 Task: Video and Audio Editing: Blend two videos together using alpha transparency.
Action: Mouse moved to (627, 587)
Screenshot: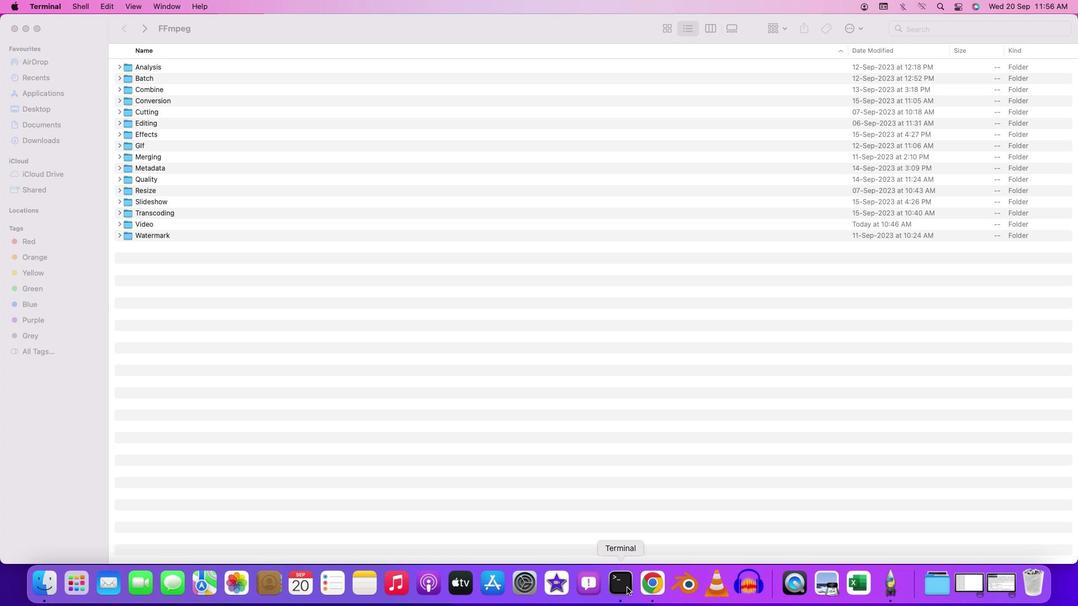 
Action: Mouse pressed right at (627, 587)
Screenshot: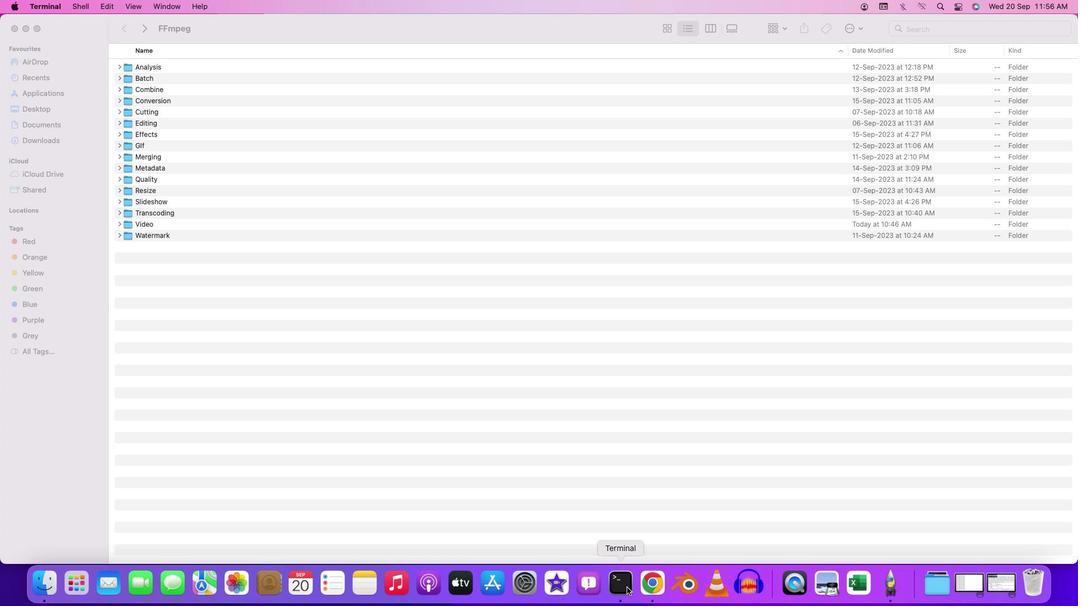 
Action: Mouse moved to (657, 443)
Screenshot: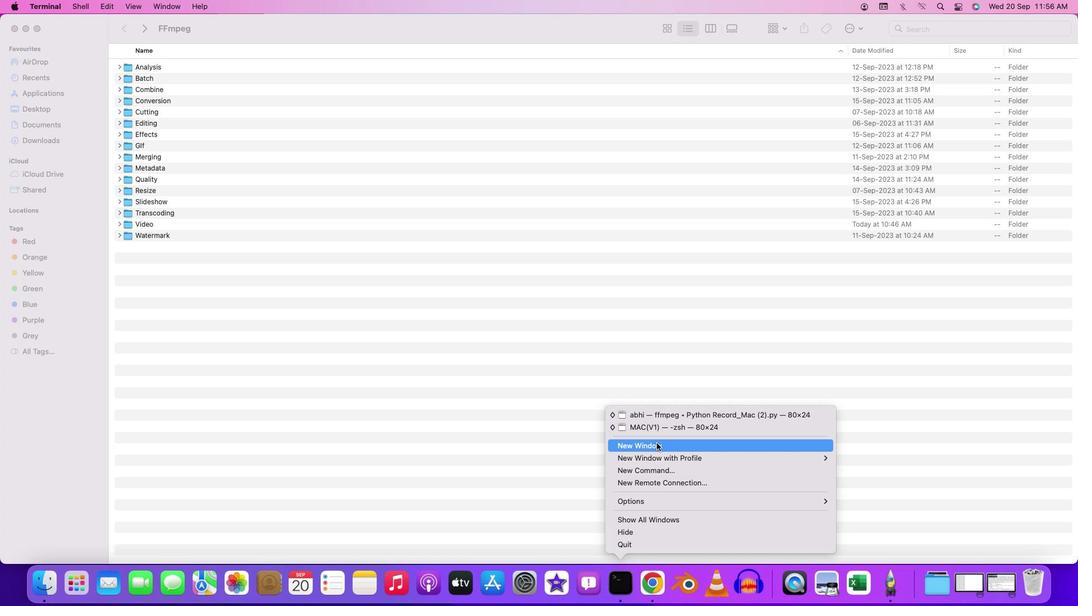 
Action: Mouse pressed left at (657, 443)
Screenshot: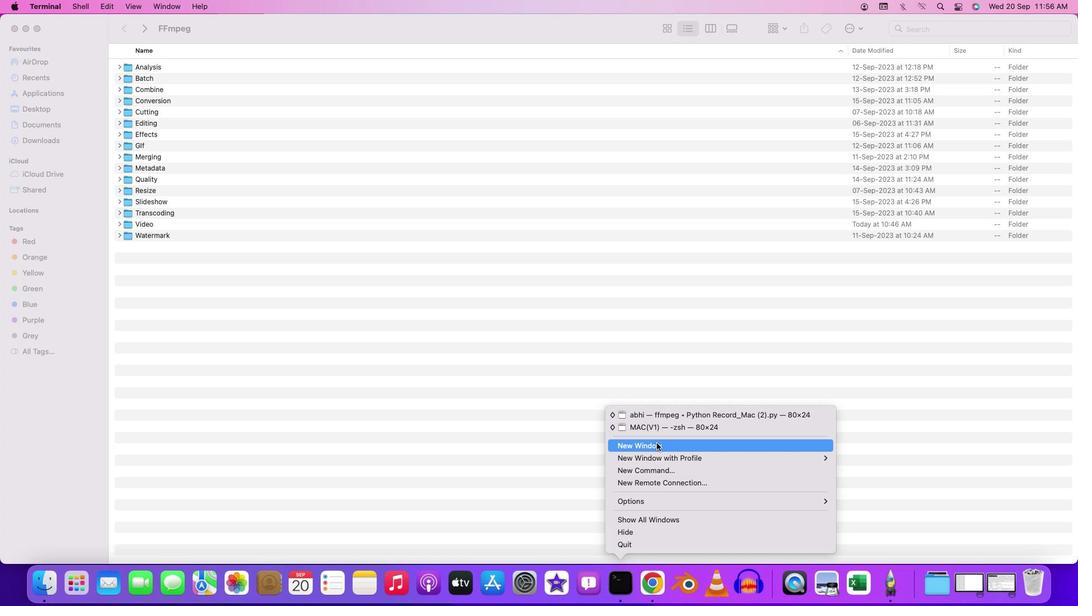 
Action: Mouse moved to (111, 23)
Screenshot: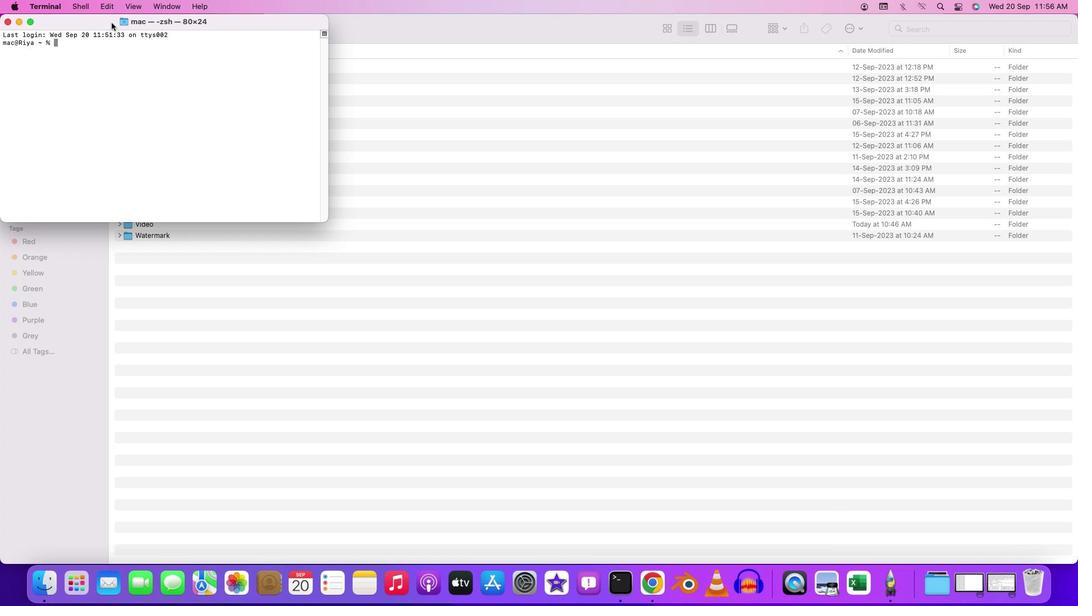 
Action: Mouse pressed left at (111, 23)
Screenshot: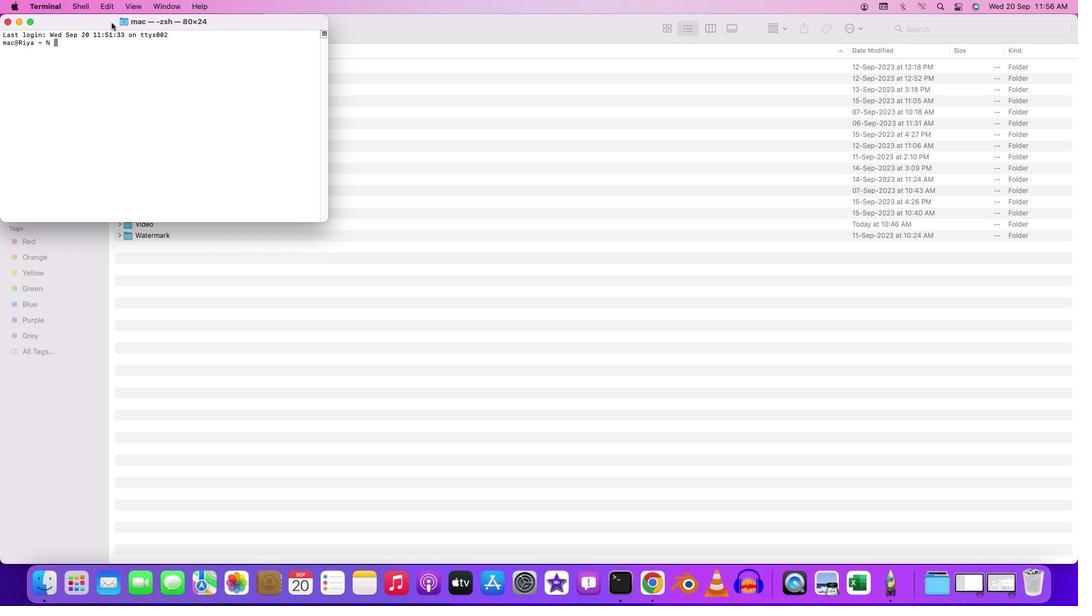 
Action: Mouse pressed left at (111, 23)
Screenshot: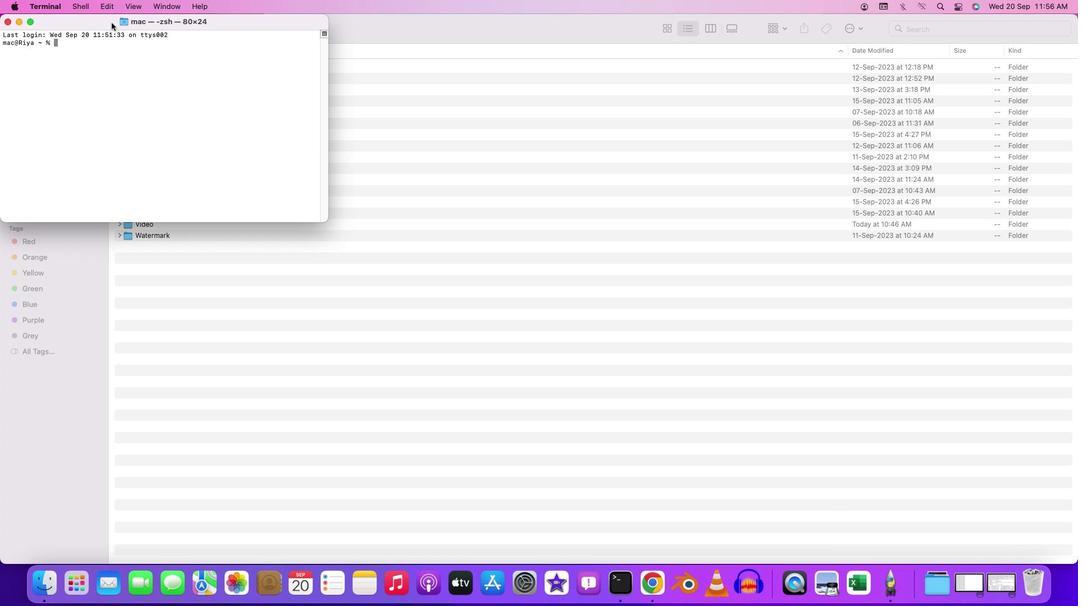 
Action: Mouse moved to (120, 59)
Screenshot: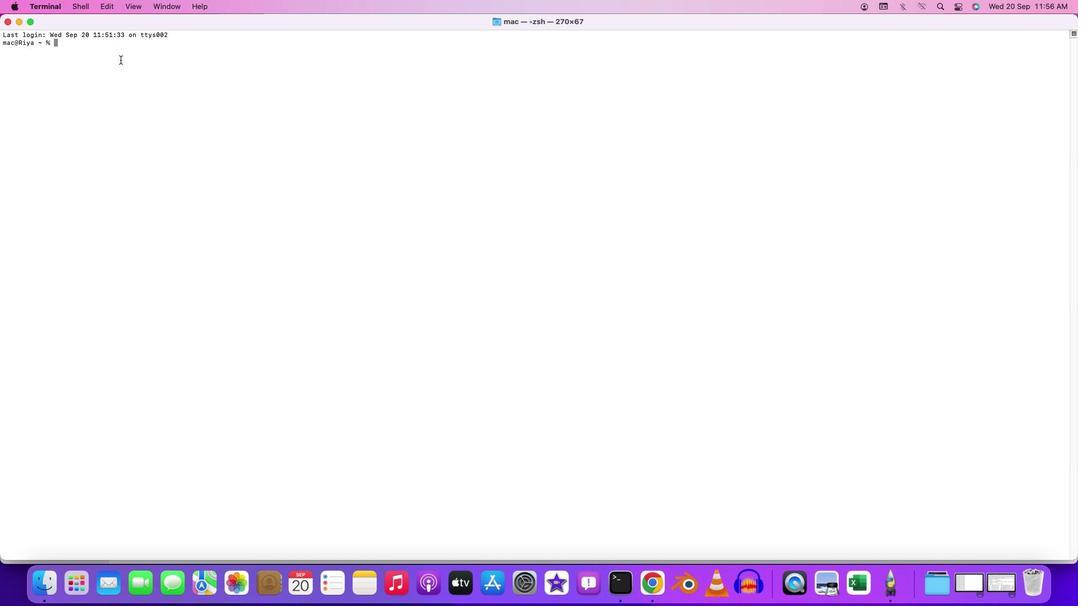 
Action: Mouse pressed left at (120, 59)
Screenshot: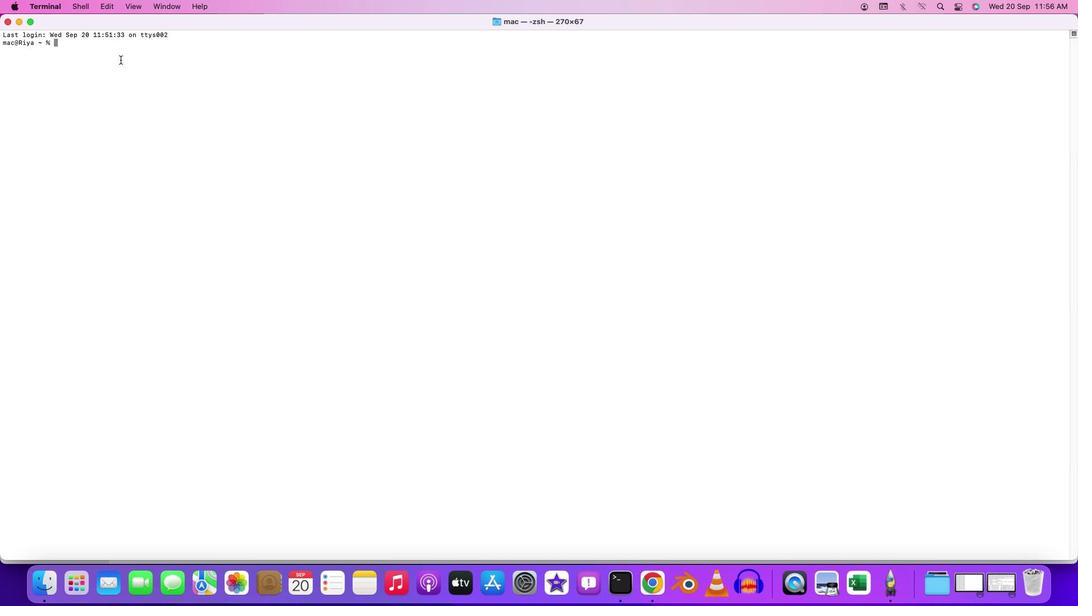 
Action: Key pressed 'c''d'Key.space'd''e''s''k''t''o''p'Key.enter'c''d'Key.space'a''b'Key.backspaceKey.backspace'f''f''m''p''e''g'Key.enter'c''d'Key.space'b''a''t''c''h'Key.enter'c''d'Key.space'v''i''d''e''o'Key.enter'f''f''m''p''e''g'Key.space'-''i'Key.space'i''n''p''u''t''1''.''m''p''4'Key.space'-''i'Key.space'i''n''p''u''t''2''.''m''p''4'Key.leftKey.leftKey.leftKey.leftKey.leftKey.leftKey.leftKey.leftKey.leftKey.leftKey.leftKey.leftKey.leftKey.leftKey.leftKey.leftKey.leftKey.leftKey.leftKey.leftKey.rightKey.rightKey.rightKey.rightKey.rightKey.rightKey.rightKey.rightKey.rightKey.rightKey.leftKey.leftKey.leftKey.leftKey.leftKey.leftKey.leftKey.leftKey.leftKey.leftKey.leftKey.leftKey.leftKey.leftKey.rightKey.rightKey.rightKey.rightKey.rightKey.rightKey.rightKey.rightKey.rightKey.rightKey.rightKey.rightKey.rightKey.rightKey.rightKey.rightKey.rightKey.rightKey.rightKey.rightKey.rightKey.rightKey.rightKey.rightKey.rightKey.rightKey.rightKey.space'-''f''i''l''t''e''r'Key.shift'_''c''o''m''p''l''e''x'Key.spaceKey.shift'"''[''0'Key.shift':''v'']''f''o''r''m''a''t''=''r''g''b''a''[''a'']'Key.shift';''[''1'Key.shift':''b'Key.backspace'v'']''f''o''r''m''a''t'Key.leftKey.leftKey.leftKey.leftKey.leftKey.leftKey.leftKey.leftKey.leftKey.leftKey.leftKey.leftKey.leftKey.leftKey.leftKey.leftKey.leftKey.leftKey.leftKey.leftKey.leftKey.leftKey.leftKey.leftKey.rightKey.rightKey.rightKey.rightKey.rightKey.rightKey.rightKey.rightKey.rightKey.rightKey.rightKey.rightKey.rightKey.rightKey.rightKey.rightKey.rightKey.rightKey.rightKey.rightKey.rightKey.rightKey.rightKey.rightKey.rightKey.right'=''r''g''b''a'Key.leftKey.leftKey.leftKey.leftKey.leftKey.leftKey.leftKey.leftKey.rightKey.rightKey.rightKey.rightKey.rightKey.rightKey.rightKey.rightKey.rightKey.rightKey.rightKey.right'[''b'']'';''[''a'']''[''b'']''b''l''e''n''d''=''a''l''l'Key.shift_r'_''m''o''d''e''='"'"'o''v''e''r''l''a''y'"'"Key.shift_r'"'Key.space'o''u''t''p''u''t'Key.shift_r'_''b''l''e''n''d''.''m''p''4'Key.enter't'Key.enterKey.upKey.leftKey.leftKey.leftKey.leftKey.leftKey.leftKey.leftKey.leftKey.leftKey.leftKey.leftKey.leftKey.leftKey.leftKey.leftKey.leftKey.leftKey.leftKey.rightKey.space'-''y'Key.rightKey.rightKey.rightKey.rightKey.rightKey.rightKey.rightKey.rightKey.rightKey.rightKey.rightKey.rightKey.enter
Screenshot: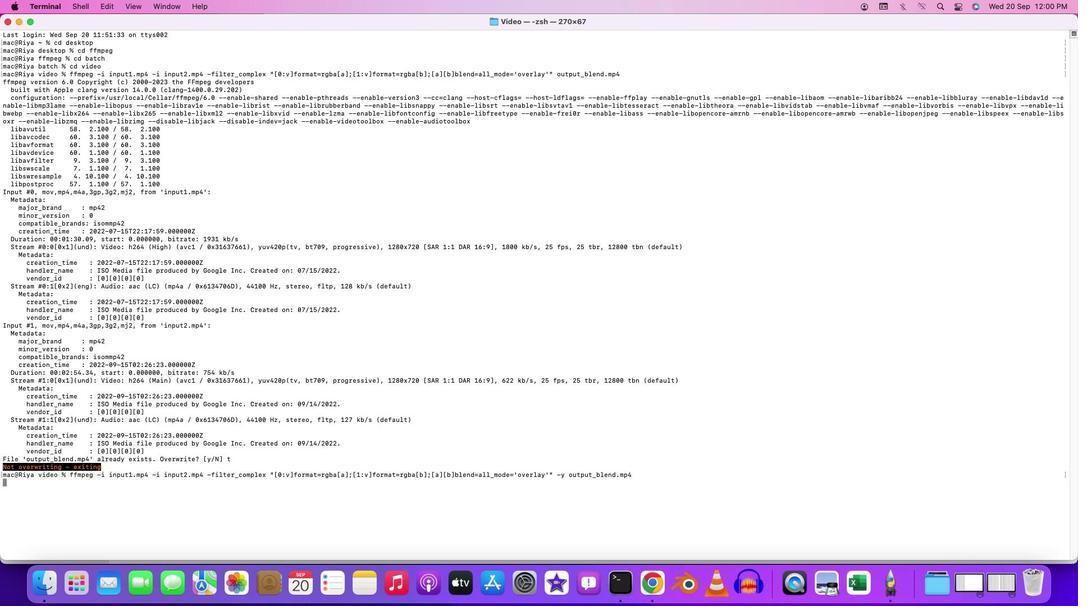 
Action: Mouse moved to (489, 320)
Screenshot: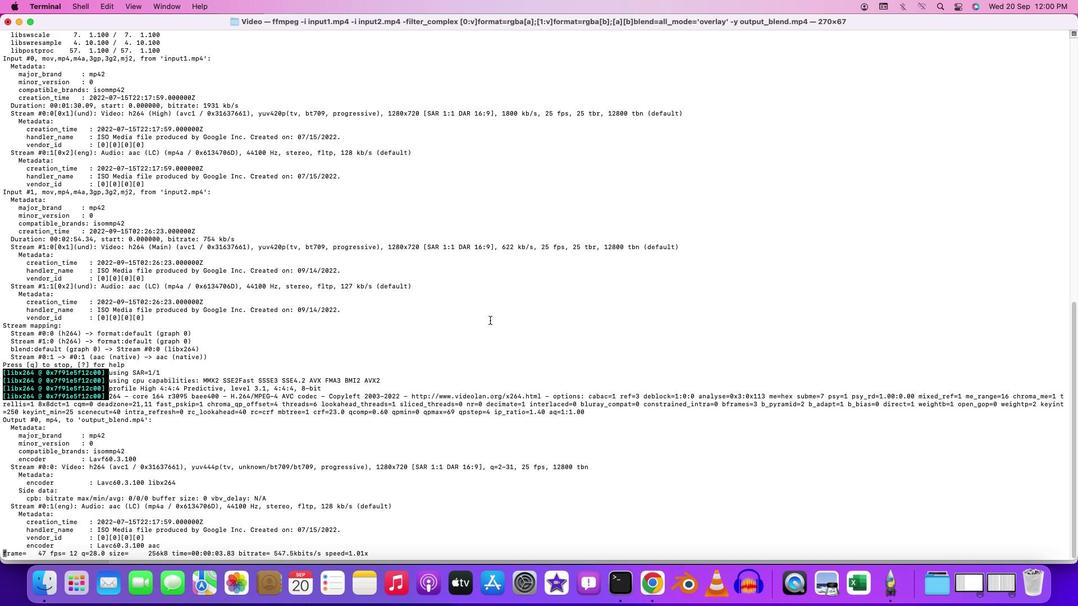 
Action: Mouse pressed left at (489, 320)
Screenshot: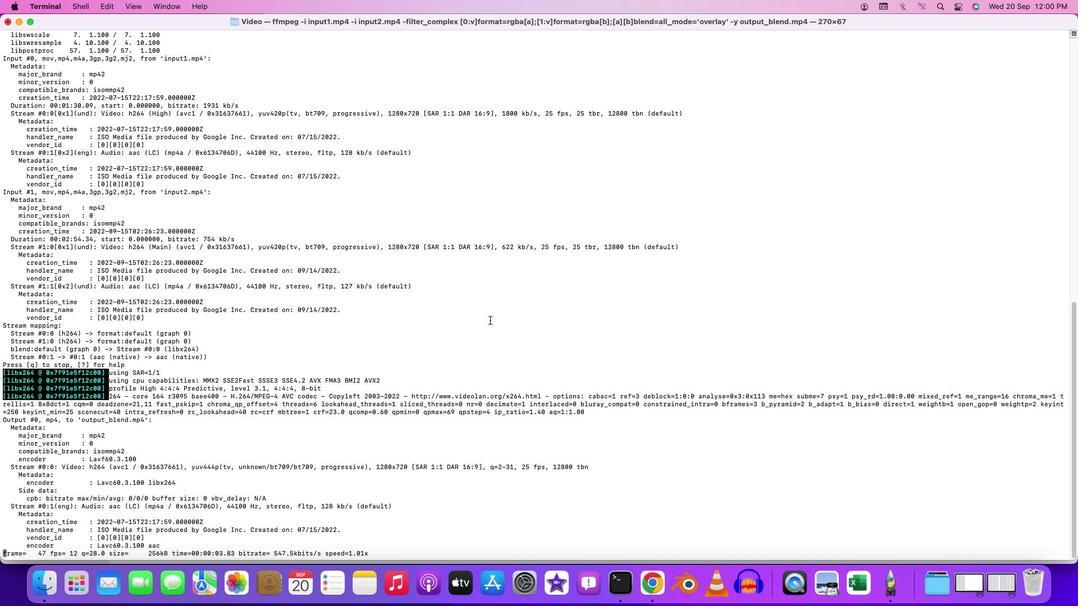 
Action: Mouse moved to (488, 341)
Screenshot: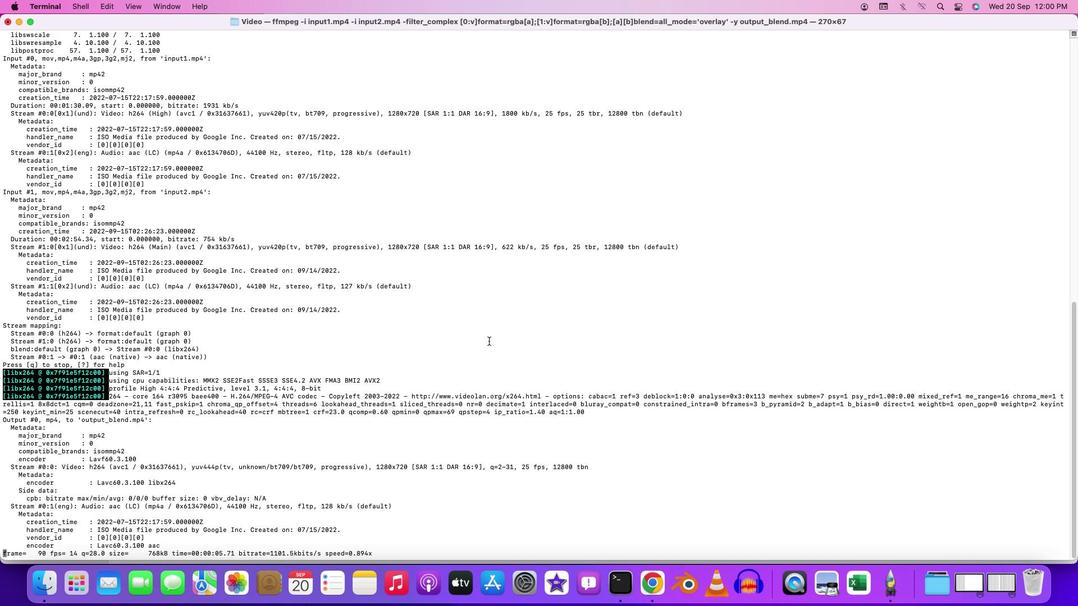 
